 Task: Invite Team Member Softage.1@softage.net to Workspace CRM Systems. Invite Team Member Softage.2@softage.net to Workspace CRM Systems. Invite Team Member Softage.3@softage.net to Workspace CRM Systems. Invite Team Member Softage.4@softage.net to Workspace CRM Systems
Action: Mouse moved to (129, 59)
Screenshot: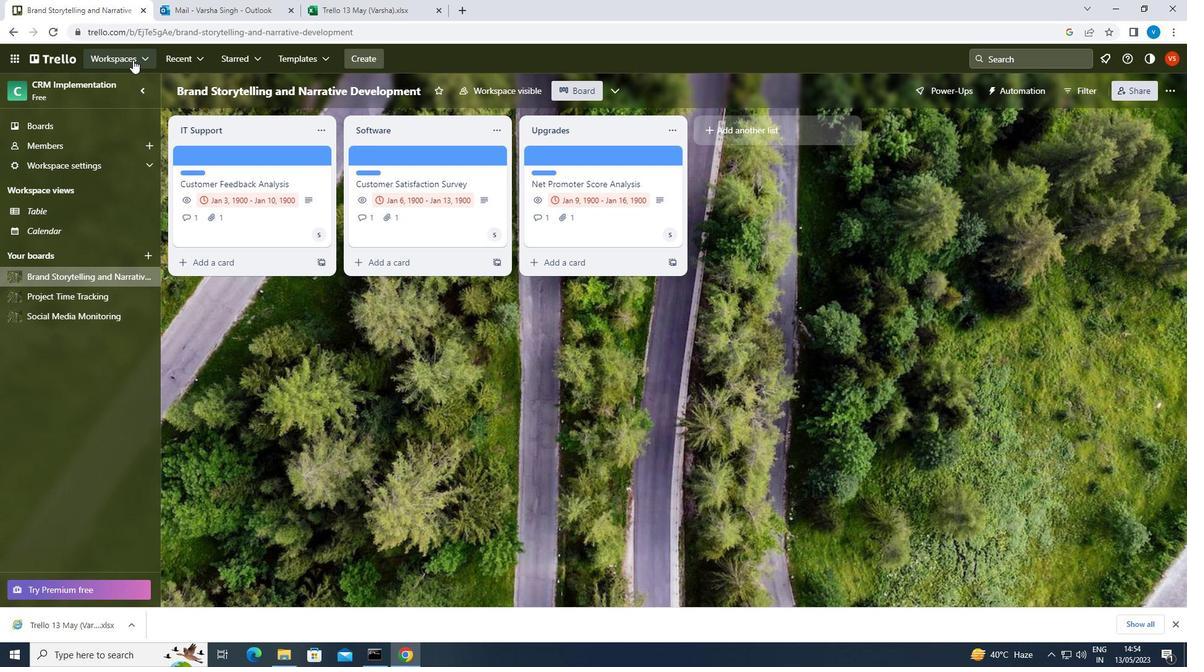 
Action: Mouse pressed left at (129, 59)
Screenshot: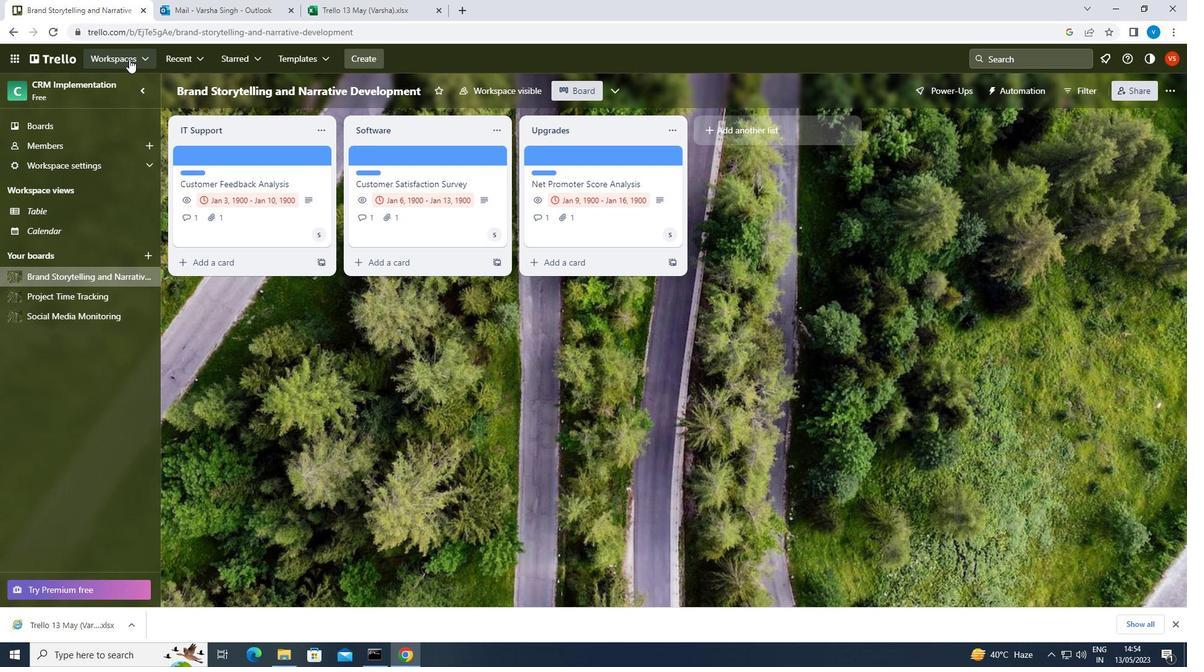 
Action: Mouse moved to (153, 494)
Screenshot: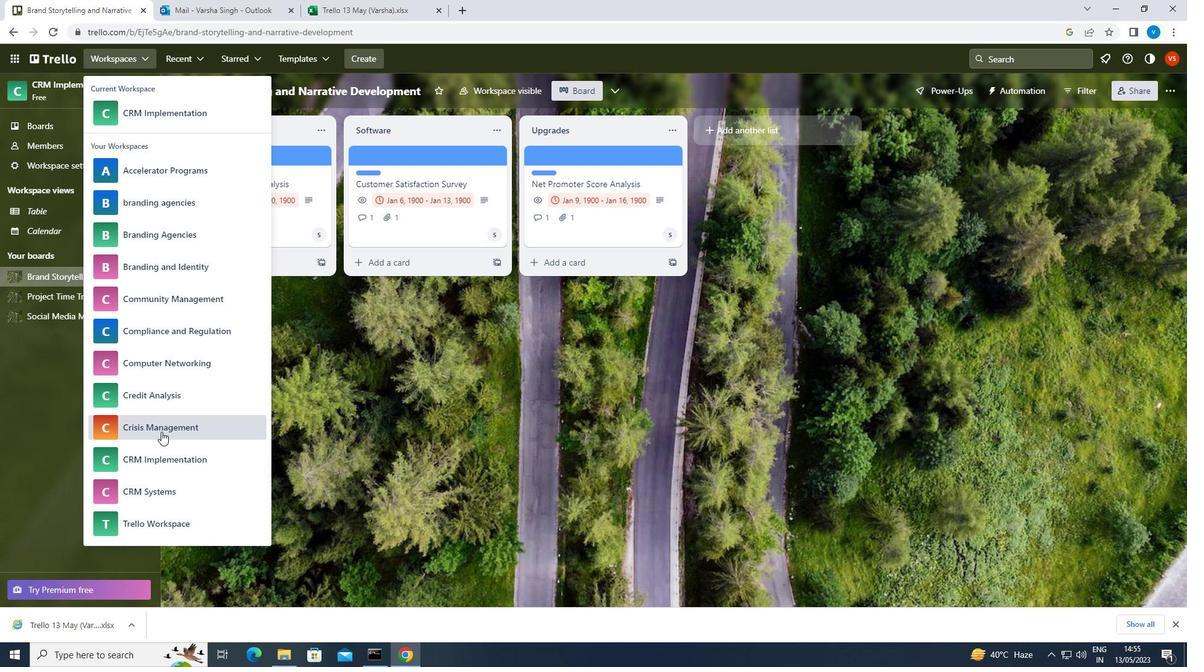 
Action: Mouse pressed left at (153, 494)
Screenshot: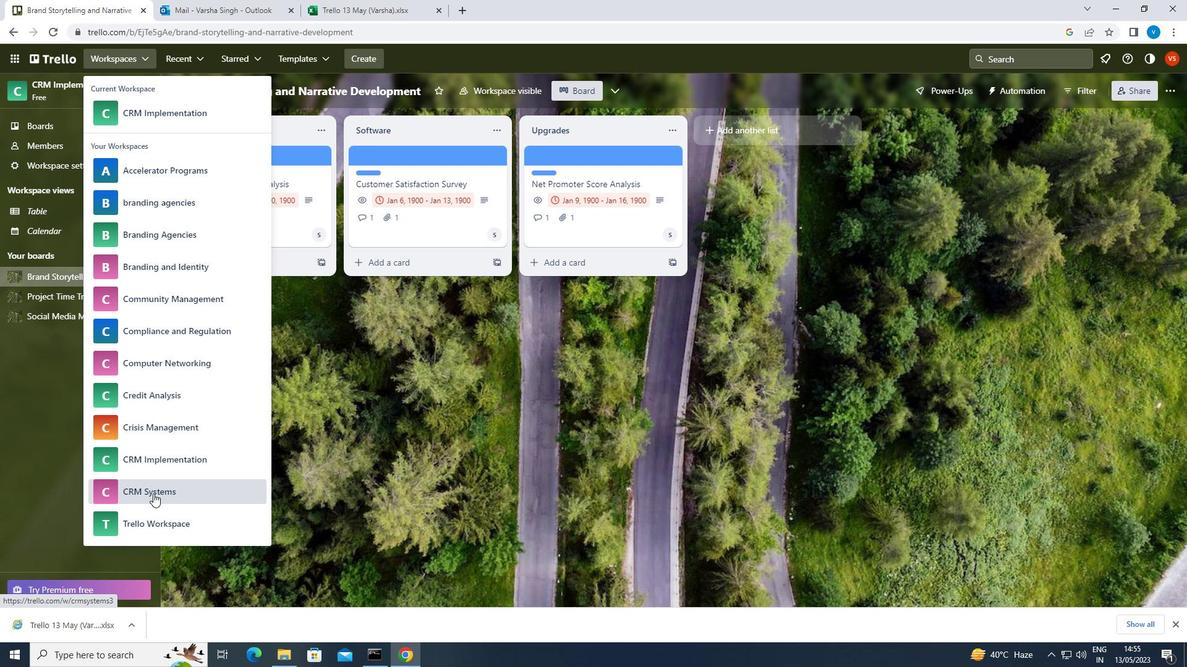 
Action: Mouse moved to (843, 103)
Screenshot: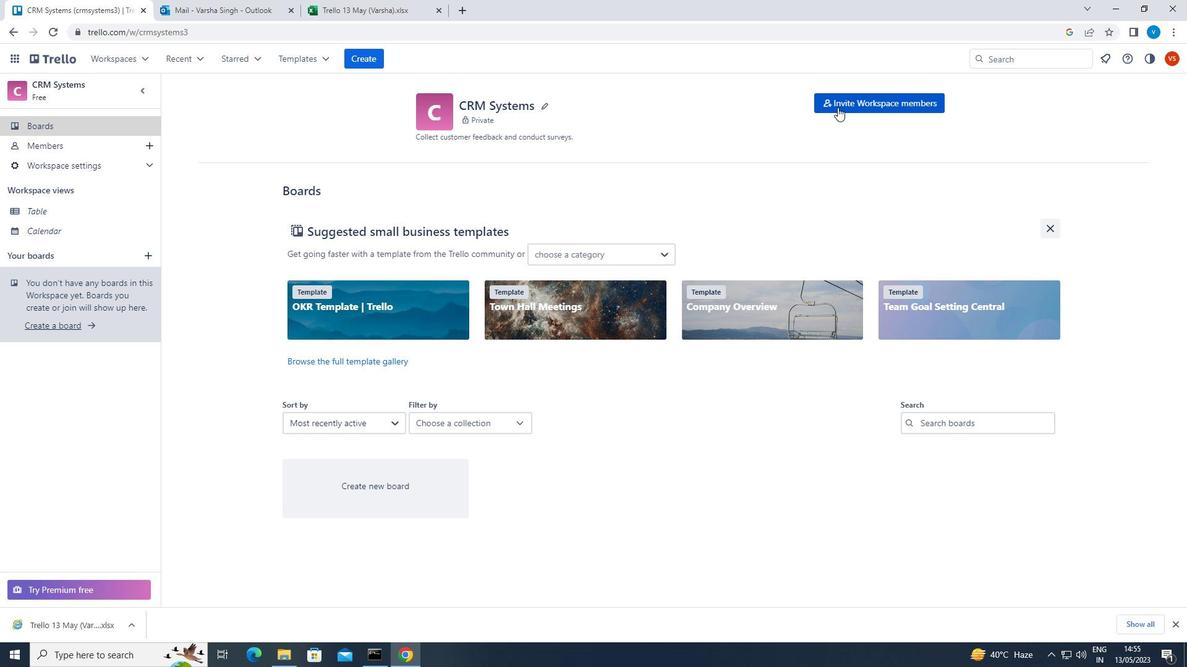 
Action: Mouse pressed left at (843, 103)
Screenshot: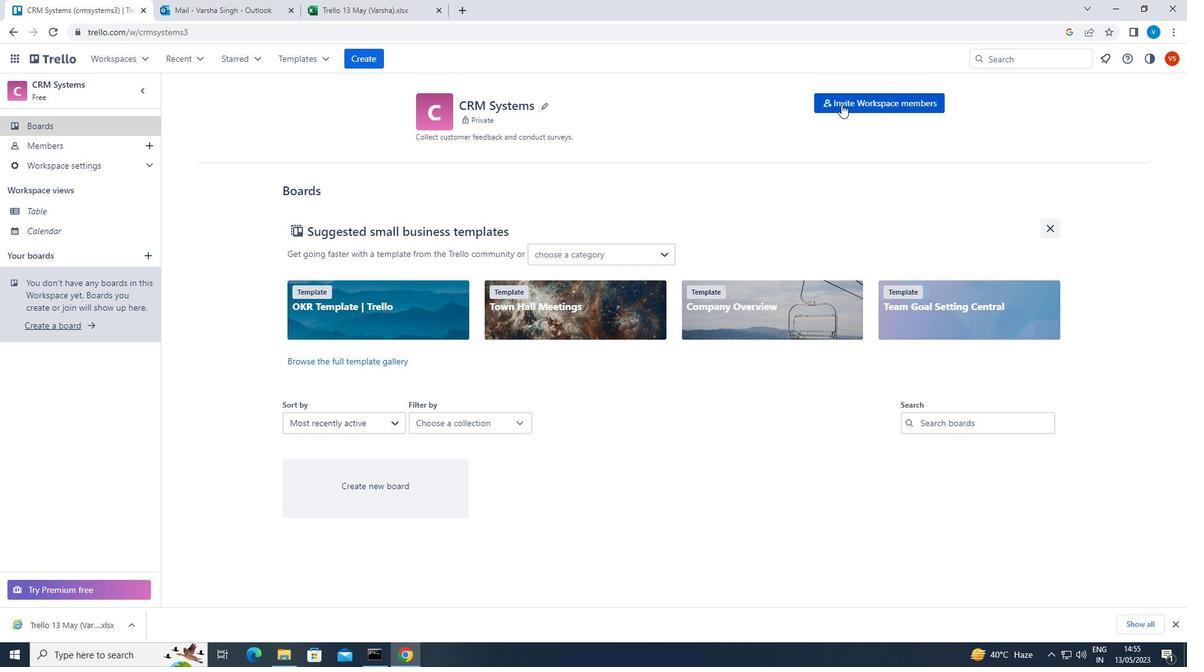 
Action: Mouse moved to (611, 317)
Screenshot: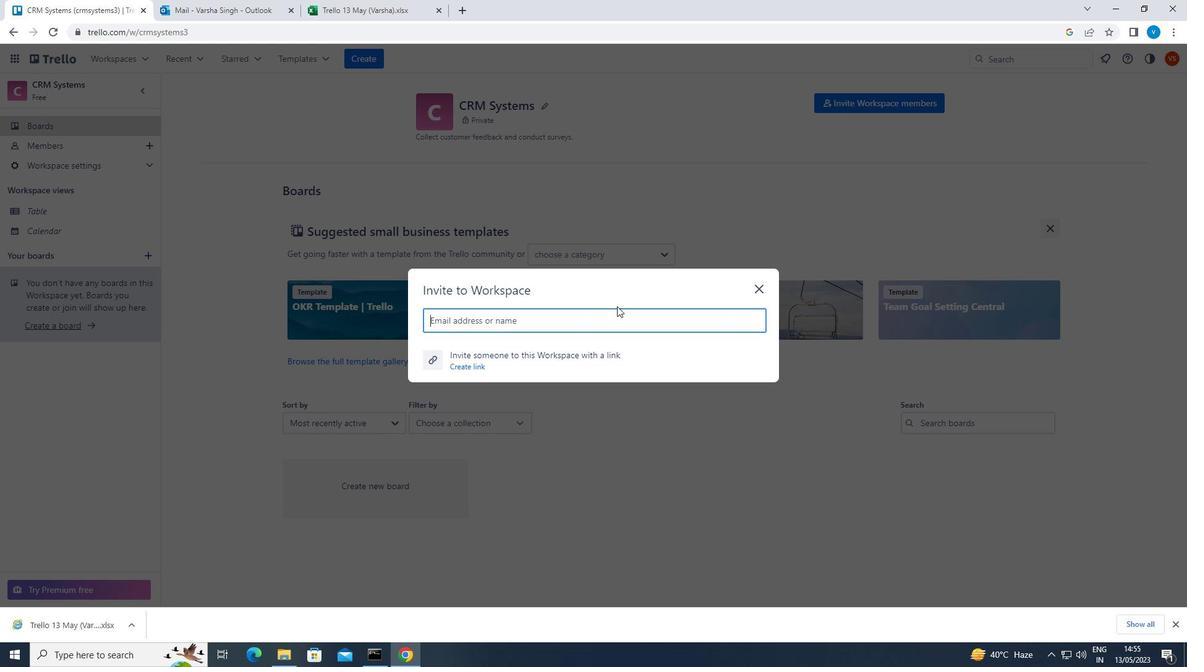 
Action: Mouse pressed left at (611, 317)
Screenshot: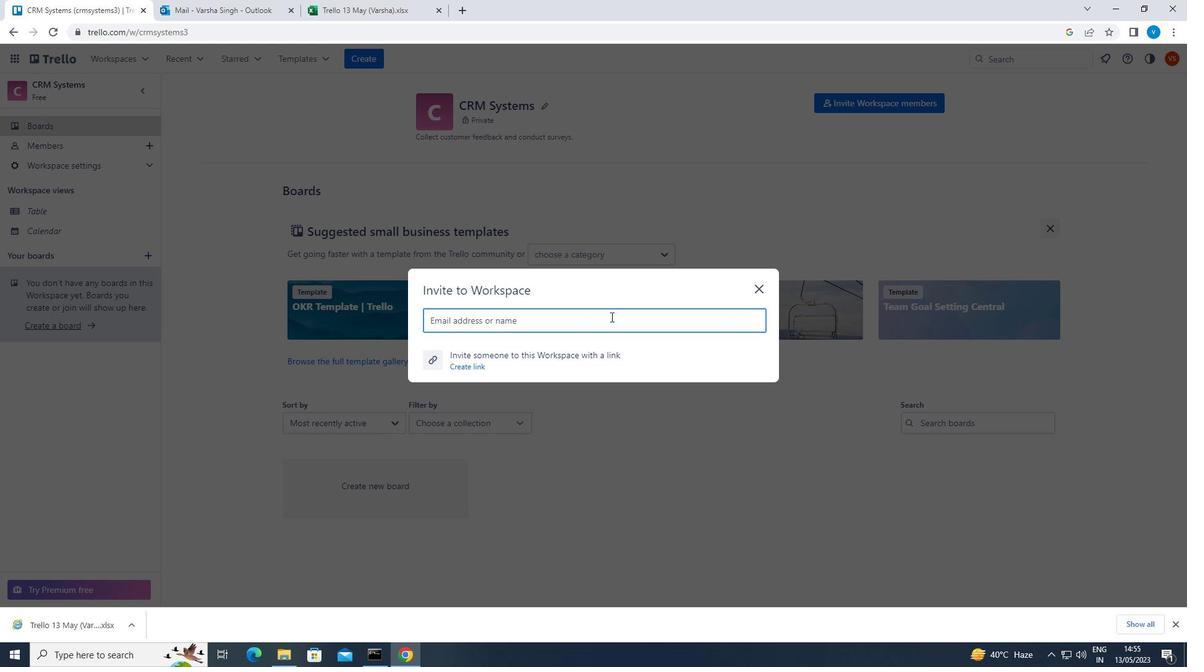 
Action: Key pressed <Key.shift>SOFTAGE.1<Key.shift><Key.shift><Key.shift><Key.shift><Key.shift><Key.shift><Key.shift>@SOFTAGE.NET
Screenshot: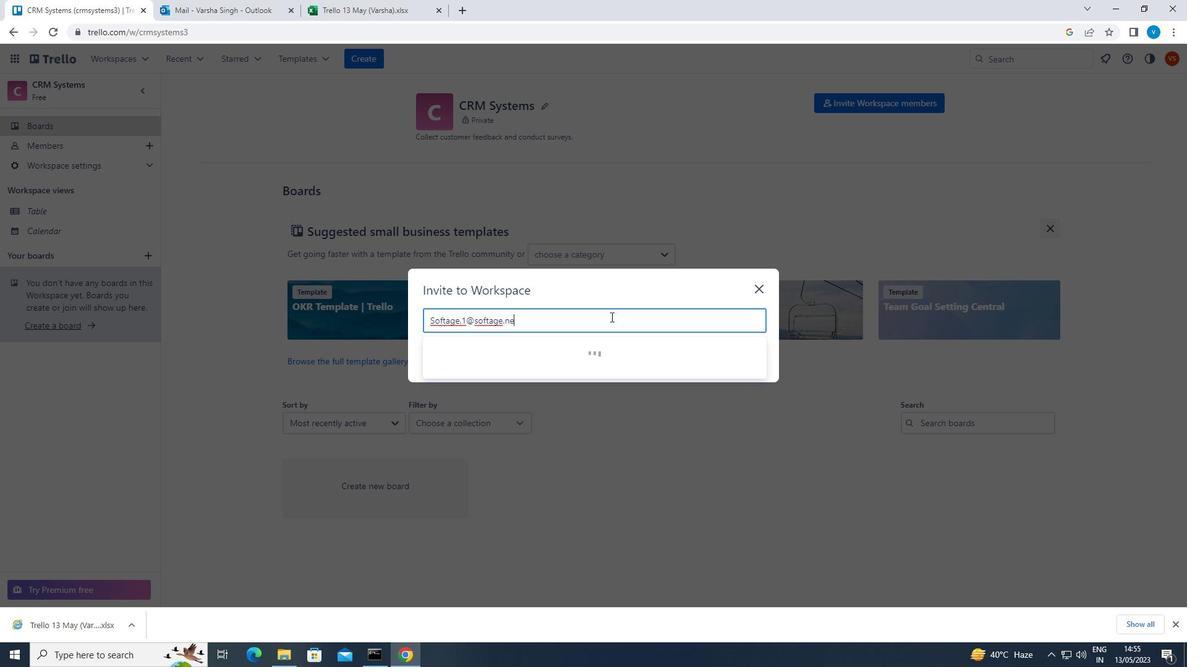 
Action: Mouse moved to (485, 349)
Screenshot: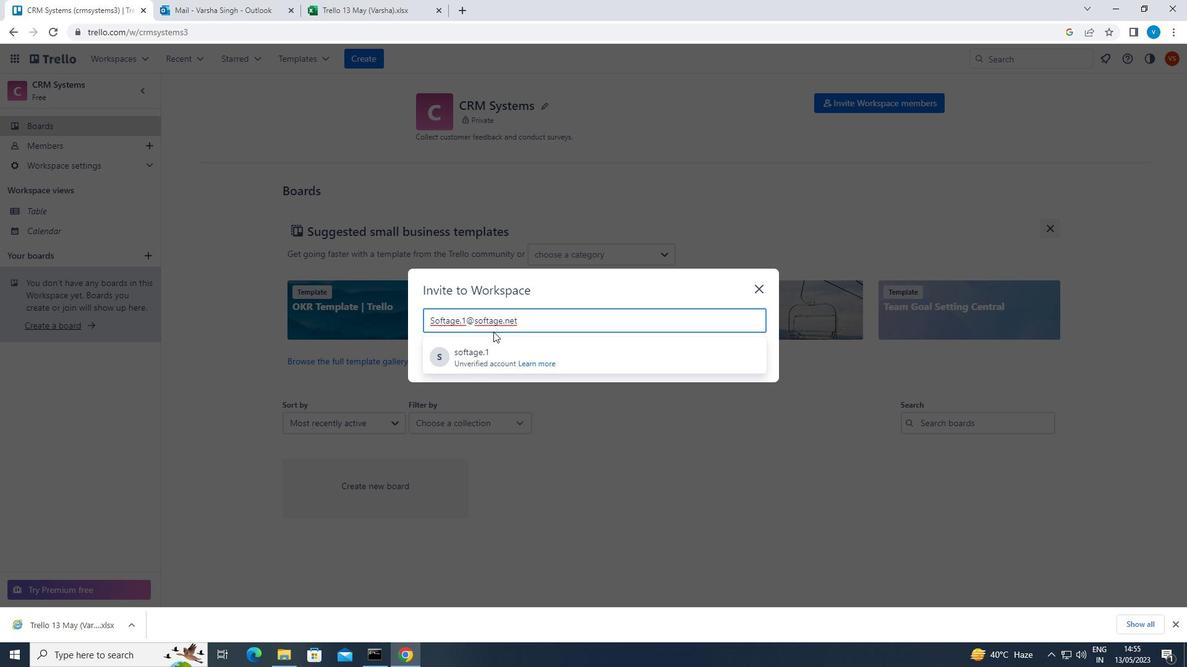 
Action: Mouse pressed left at (485, 349)
Screenshot: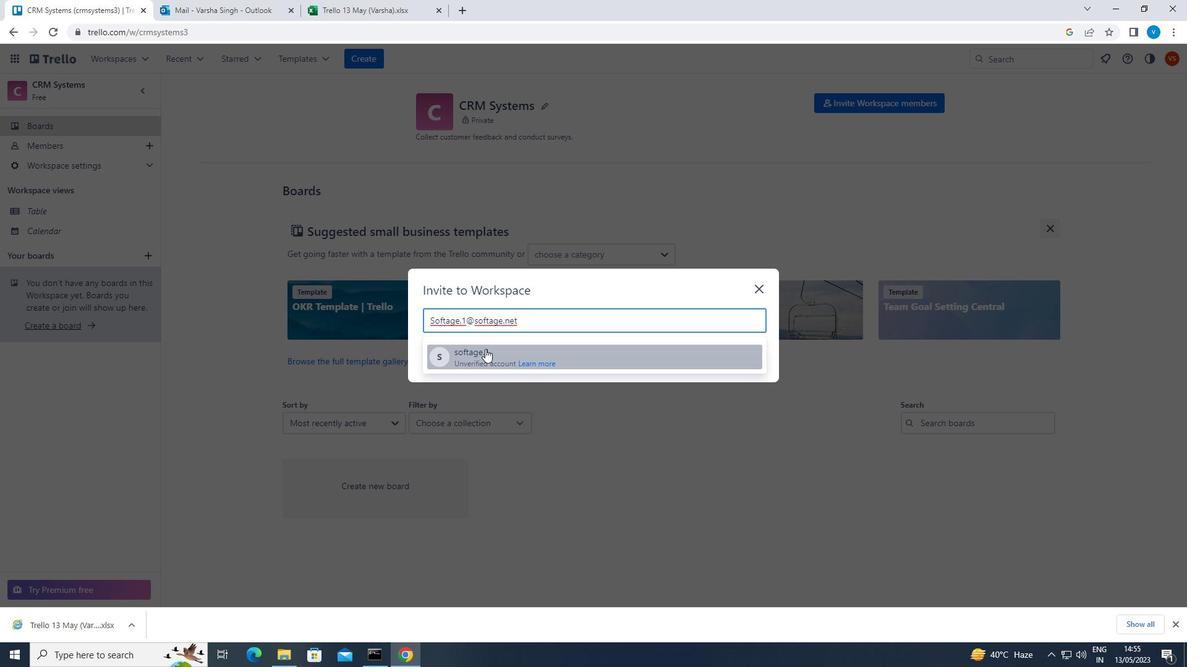 
Action: Mouse moved to (543, 287)
Screenshot: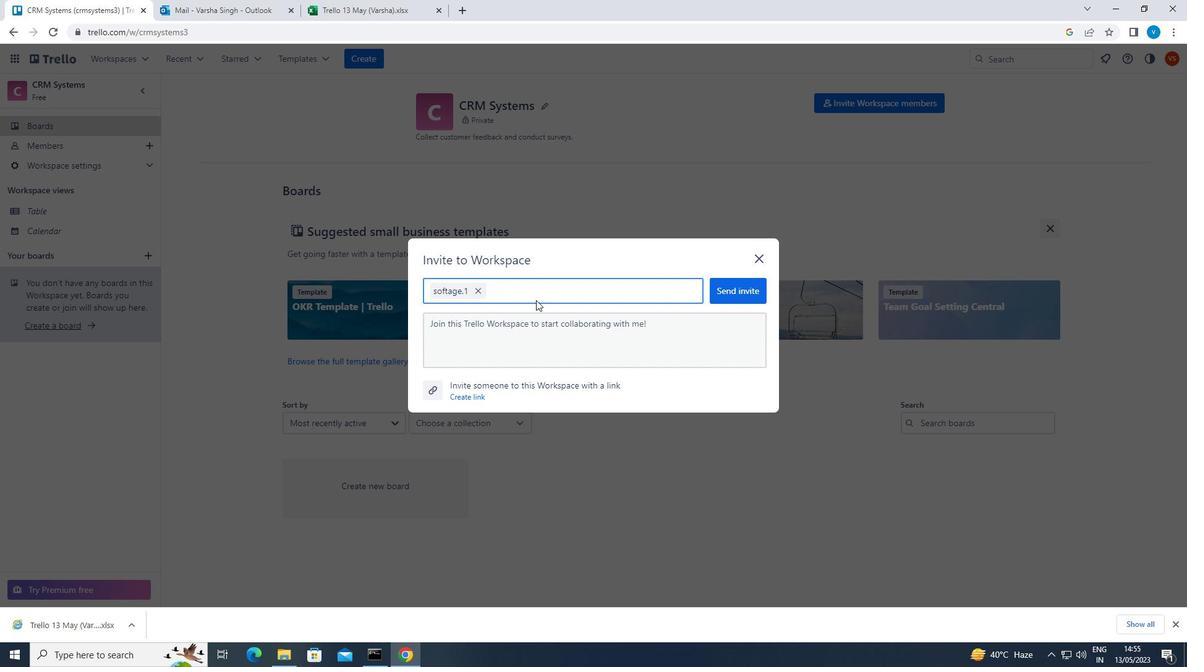 
Action: Key pressed <Key.shift>SOFTAGE.2<Key.shift>@SOFTAGE.NET
Screenshot: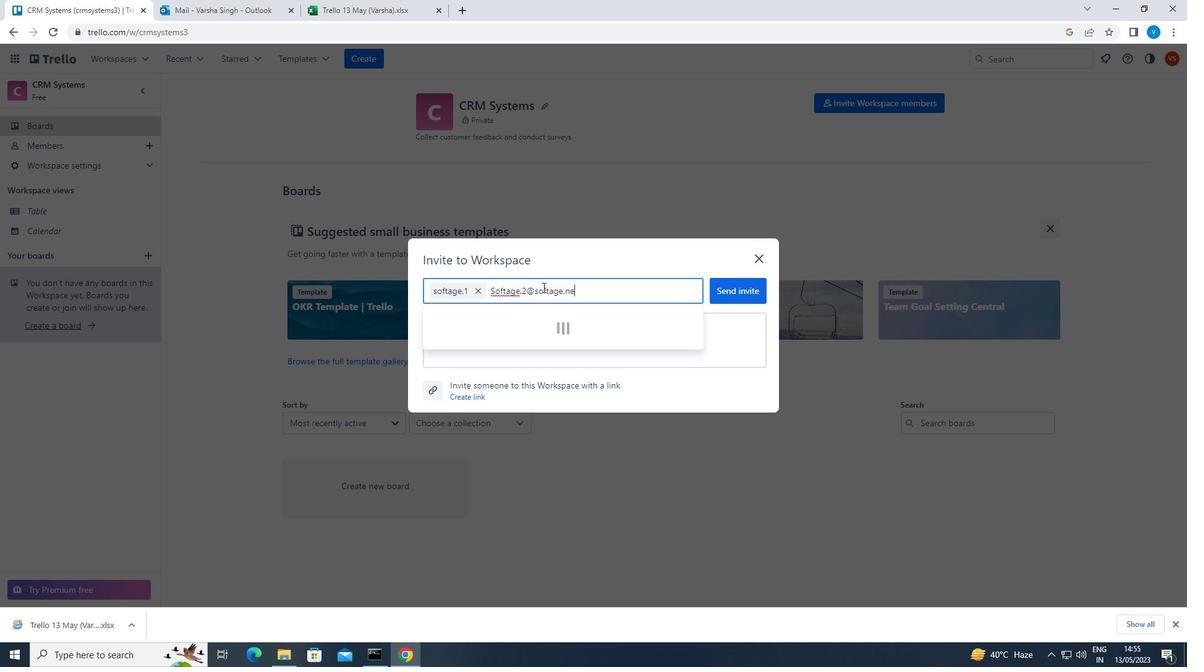 
Action: Mouse moved to (483, 318)
Screenshot: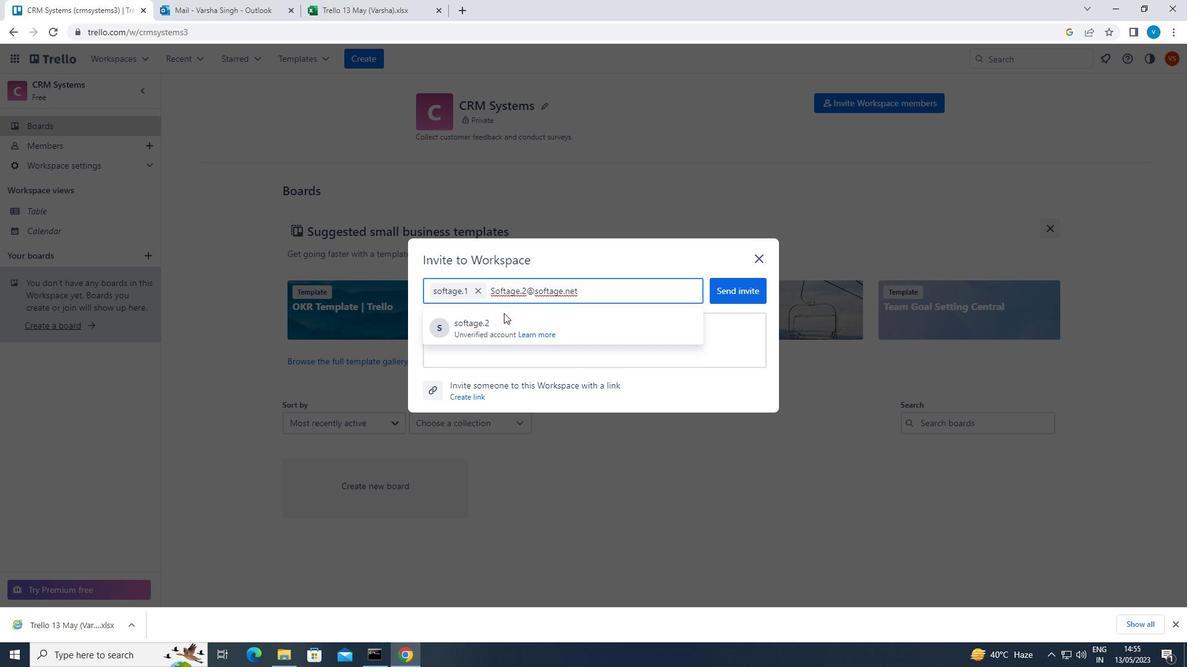 
Action: Mouse pressed left at (483, 318)
Screenshot: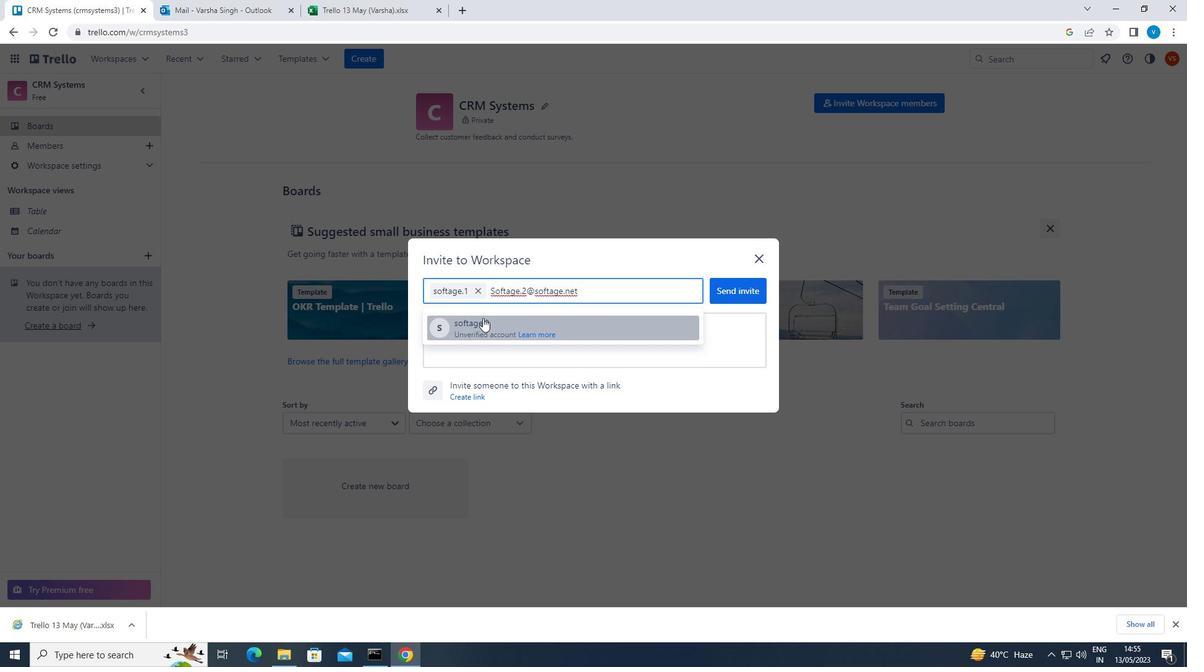 
Action: Mouse moved to (592, 293)
Screenshot: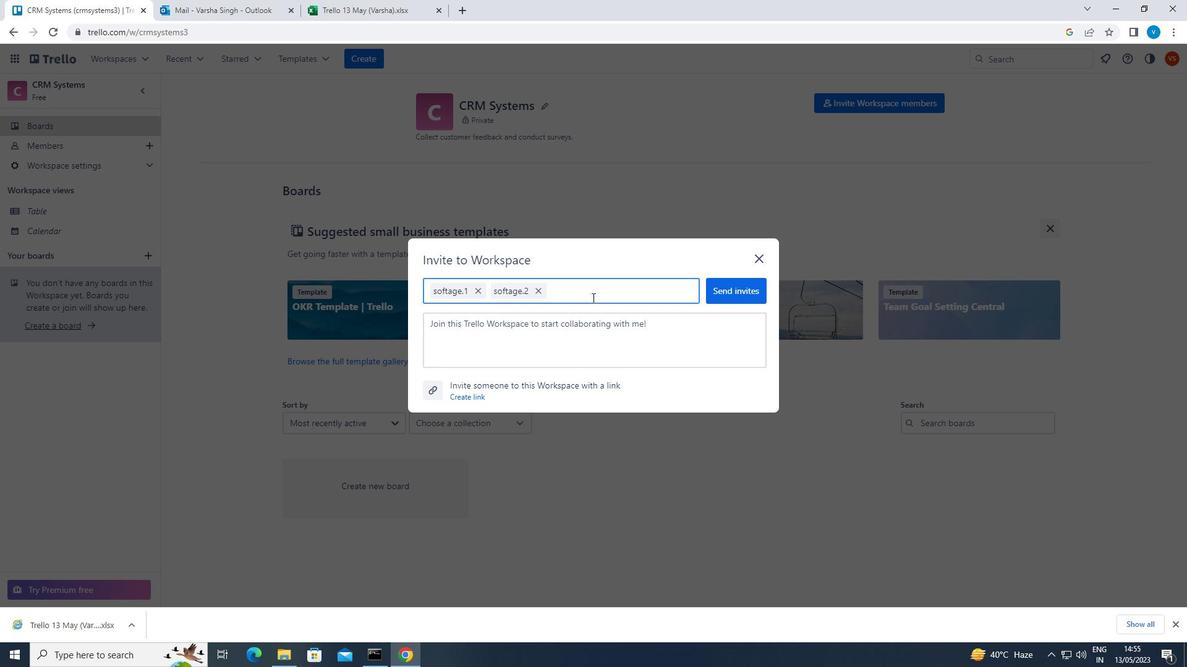 
Action: Key pressed <Key.shift>SOFTAGE.3<Key.shift>@SOFTAGE.NET
Screenshot: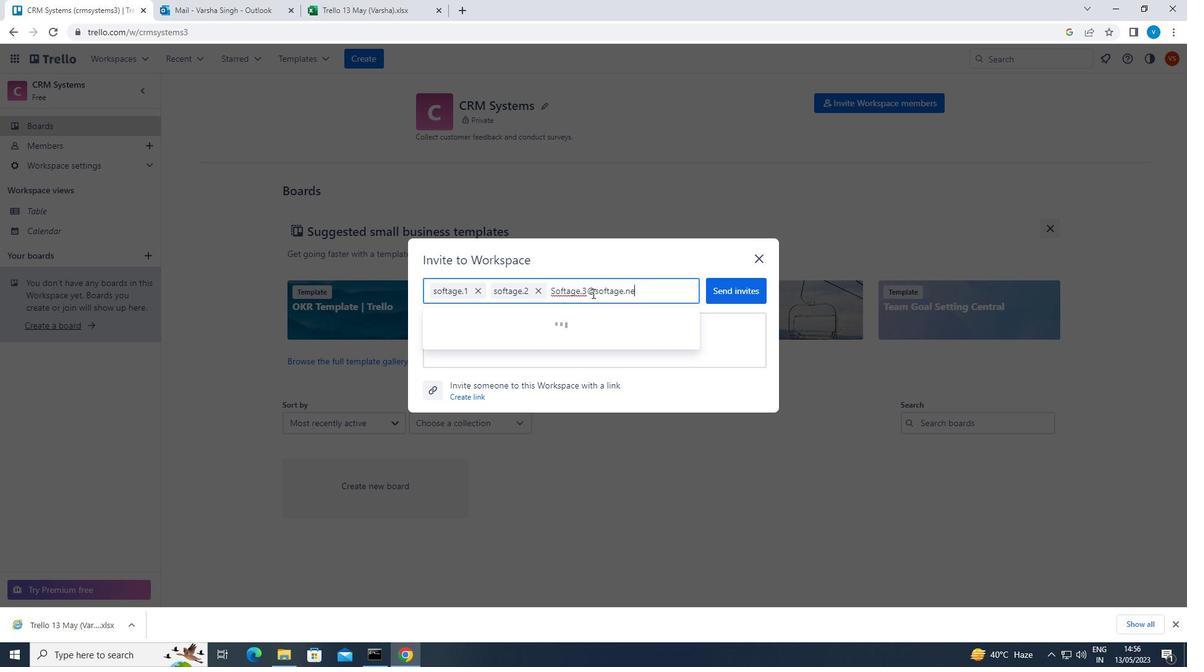 
Action: Mouse moved to (500, 318)
Screenshot: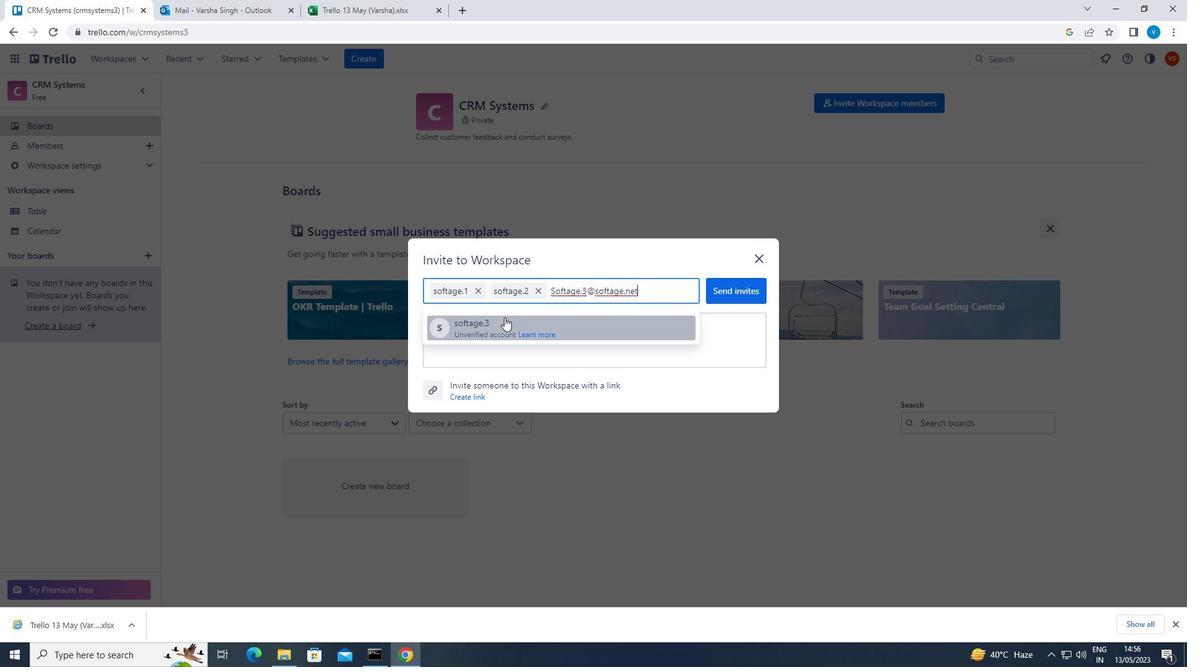 
Action: Mouse pressed left at (500, 318)
Screenshot: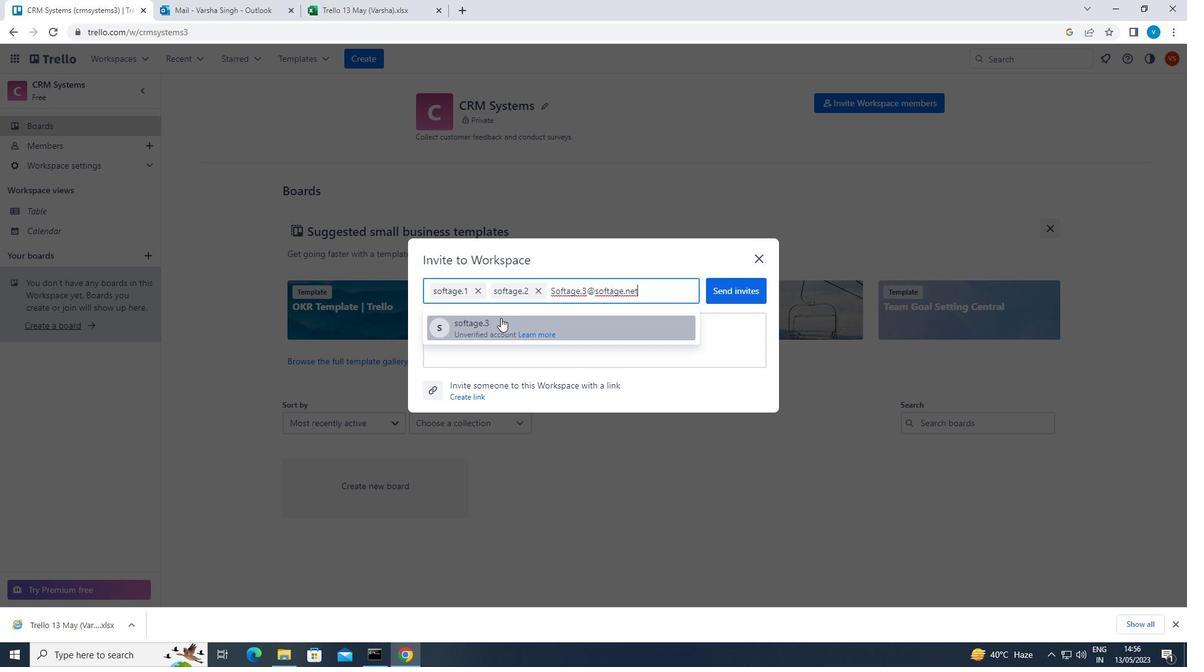 
Action: Mouse moved to (620, 346)
Screenshot: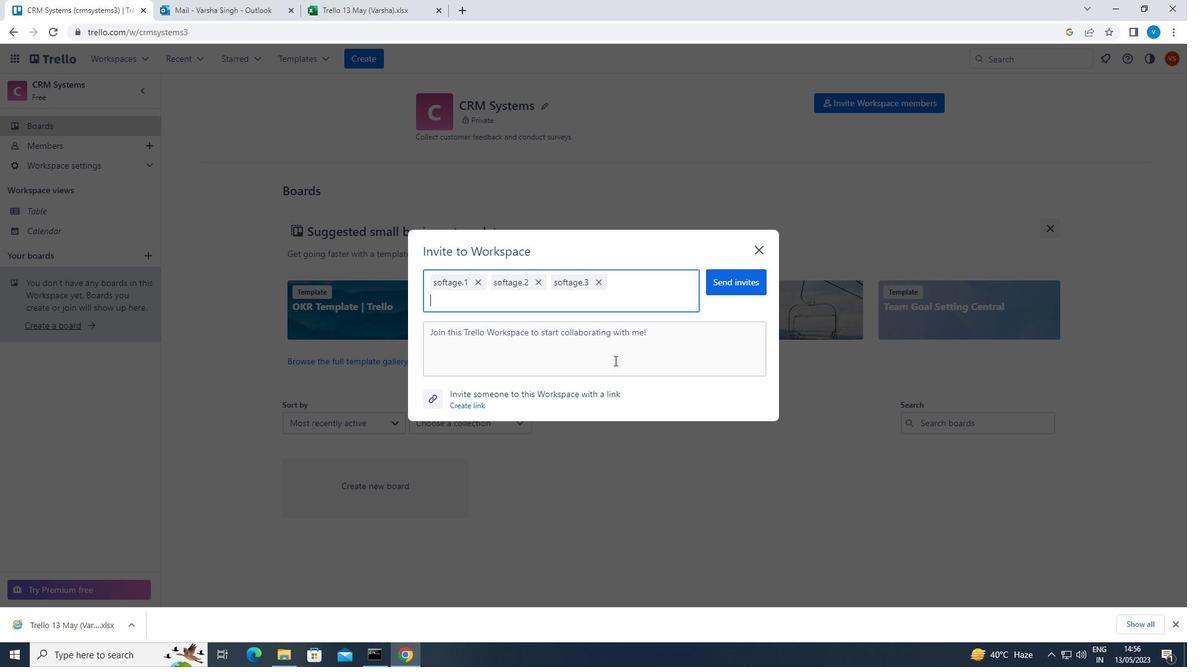 
Action: Key pressed <Key.shift>SOFTAGE.4<Key.shift>@SOFTAGE.NET
Screenshot: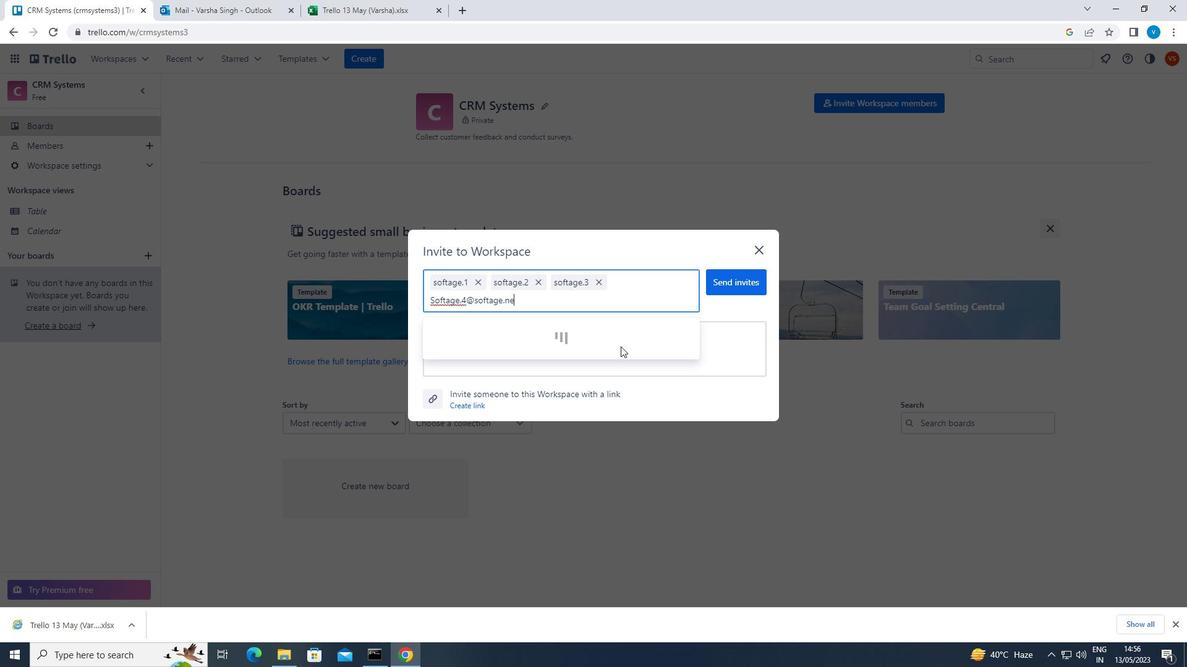 
Action: Mouse moved to (485, 334)
Screenshot: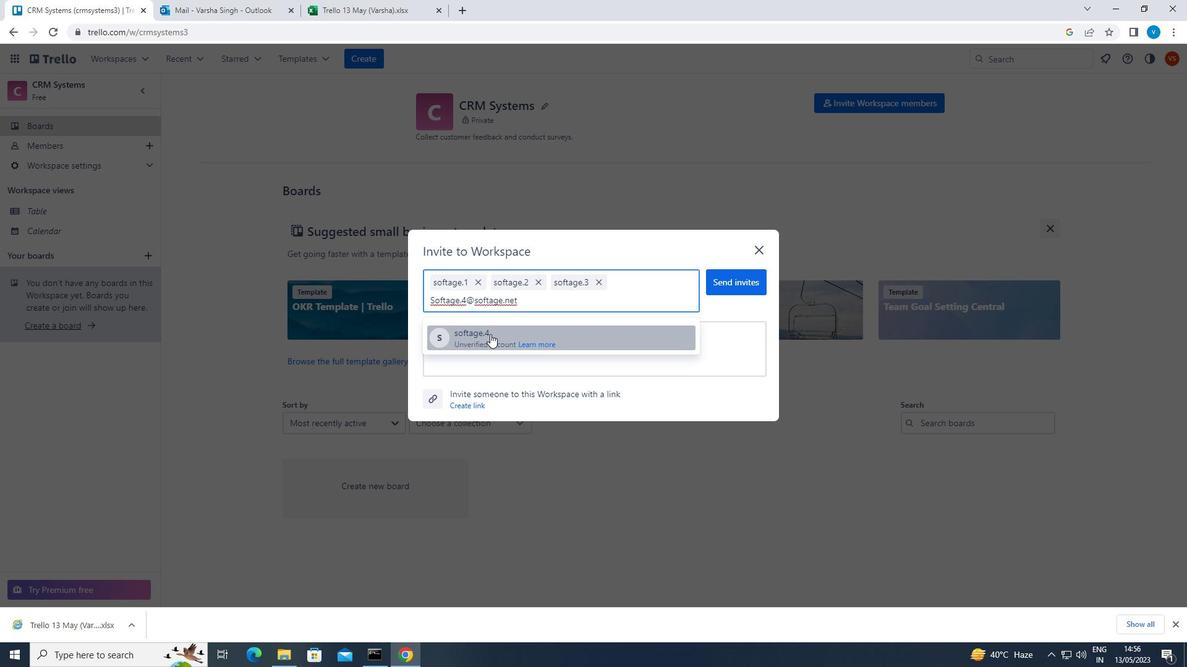 
Action: Mouse pressed left at (485, 334)
Screenshot: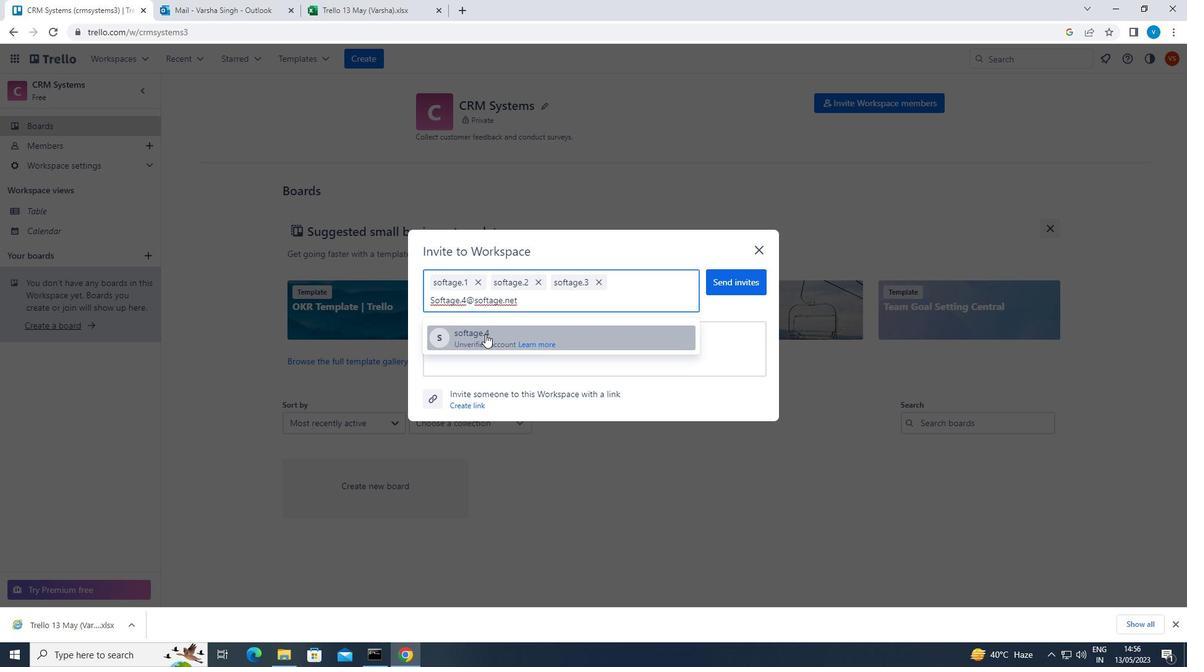 
Action: Mouse moved to (742, 280)
Screenshot: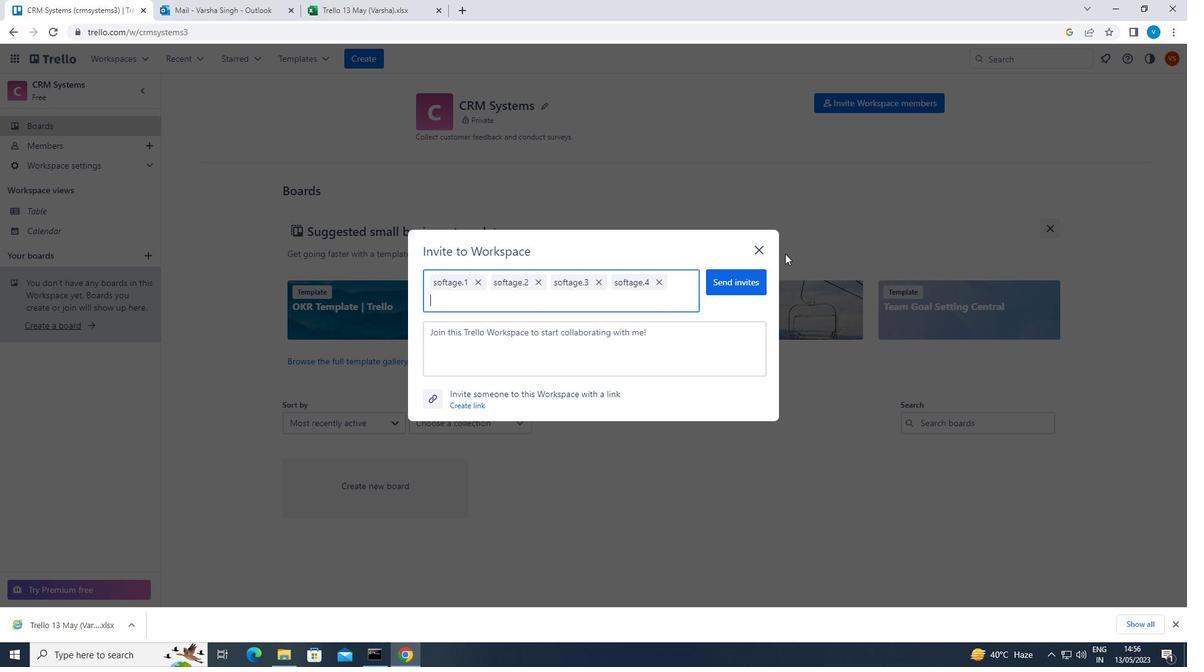 
Action: Mouse pressed left at (742, 280)
Screenshot: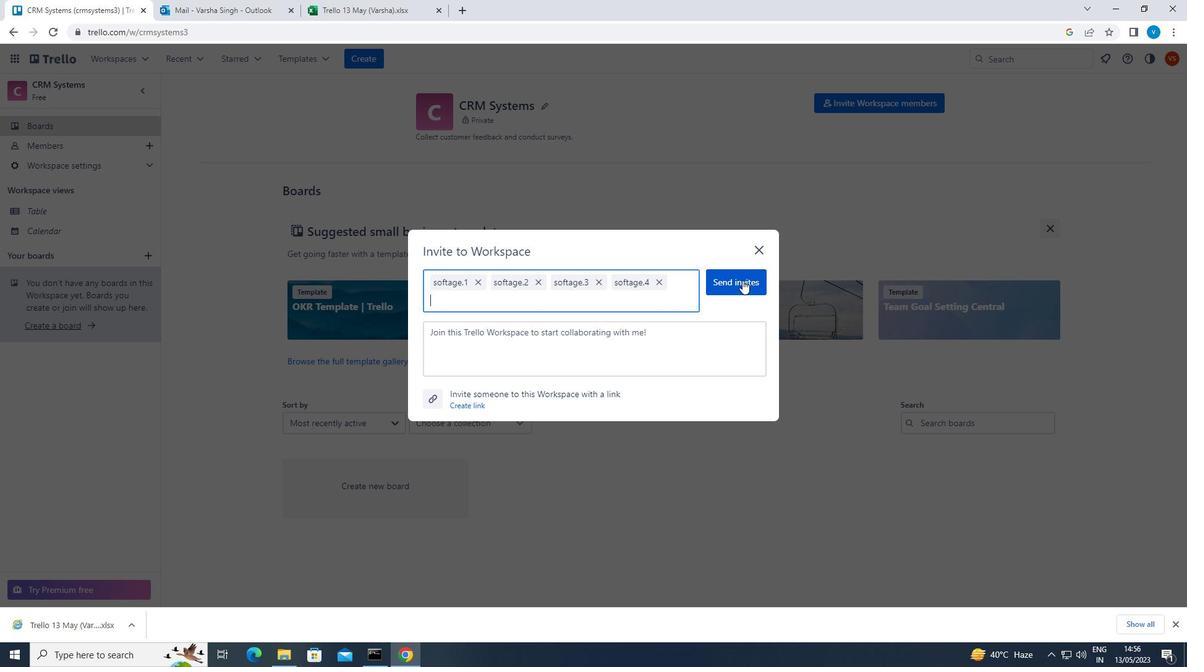 
